 Task: Filter the calendar to show only read items that are marked completed.
Action: Mouse moved to (16, 64)
Screenshot: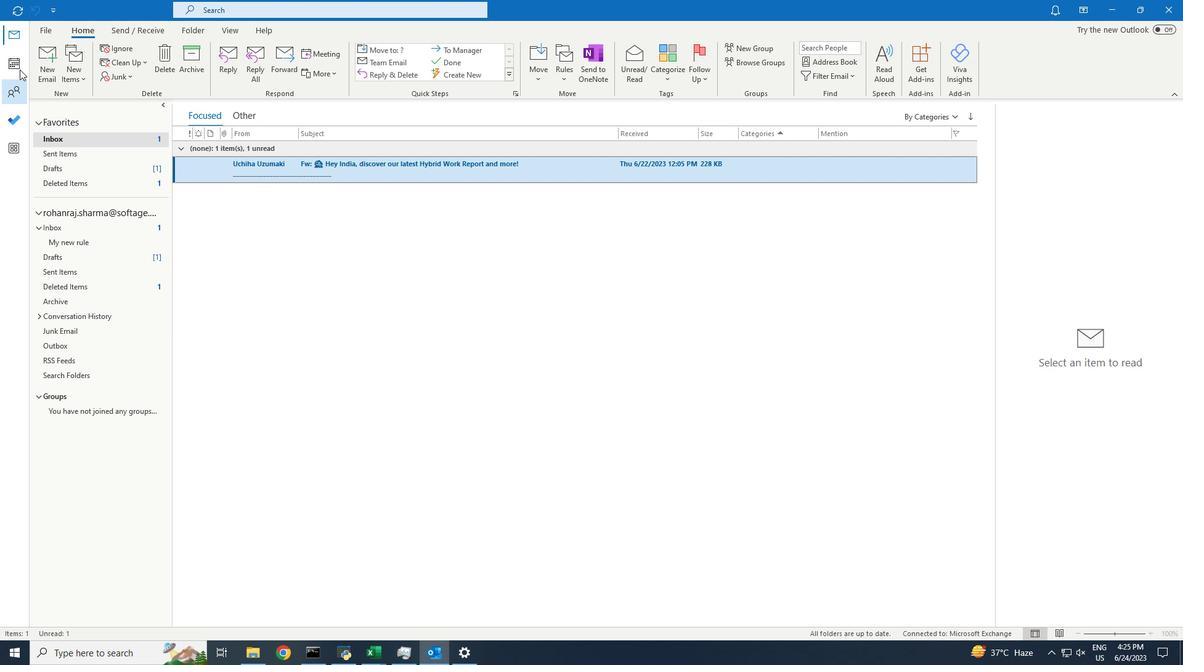 
Action: Mouse pressed left at (16, 64)
Screenshot: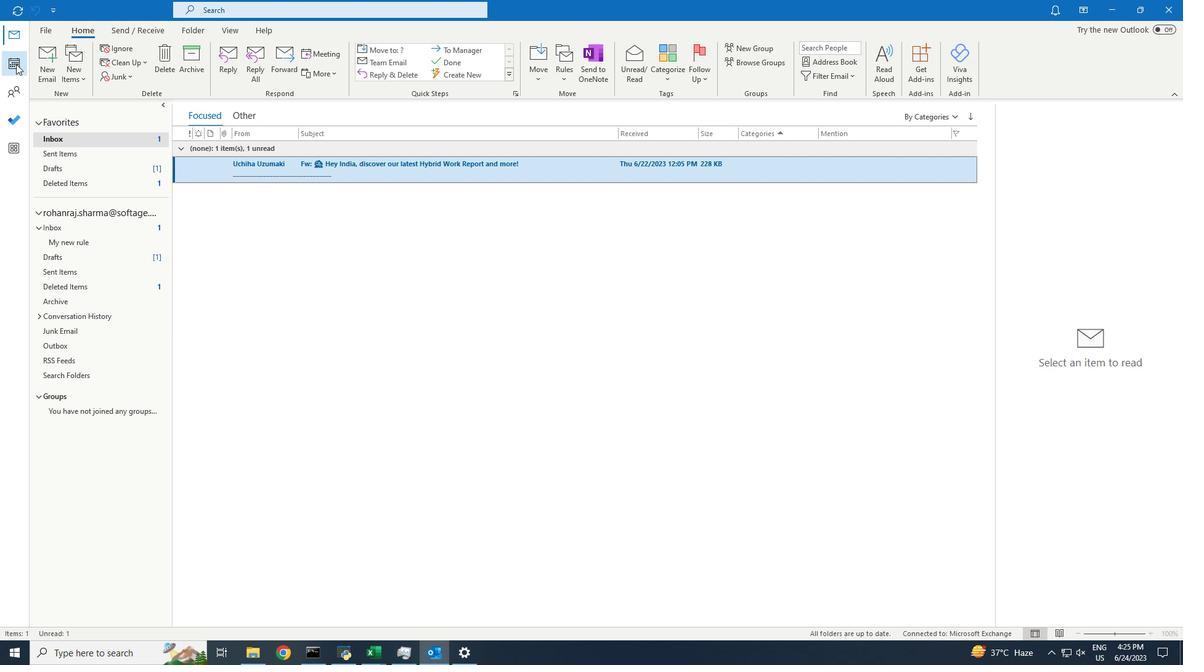 
Action: Mouse moved to (228, 33)
Screenshot: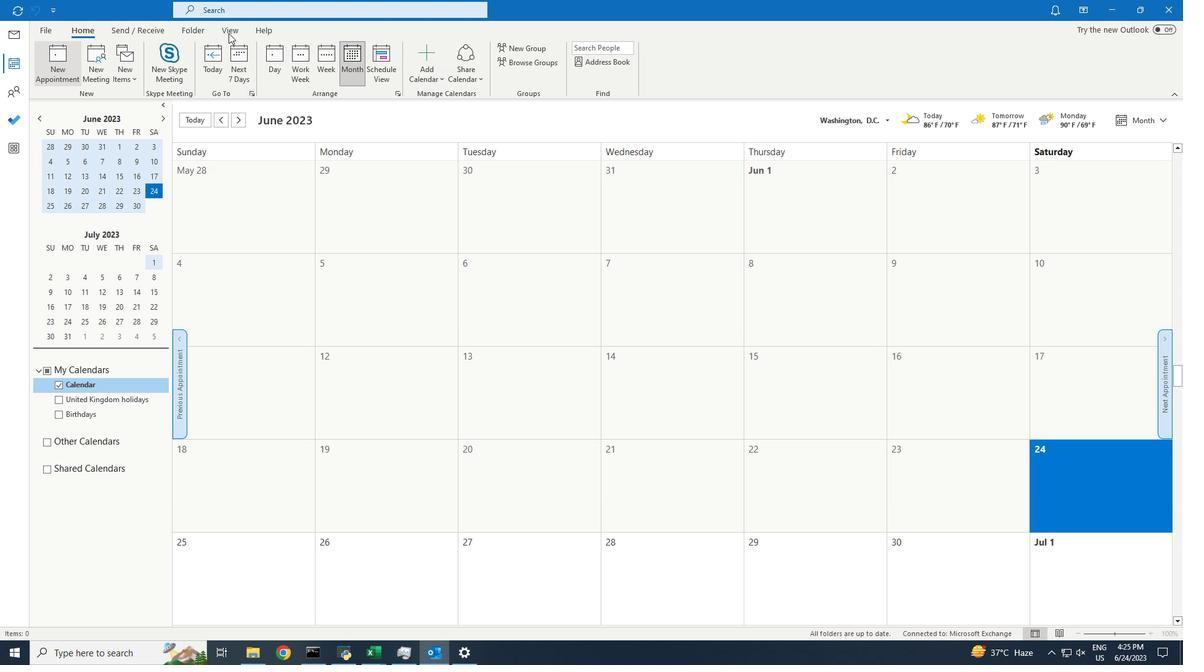 
Action: Mouse pressed left at (228, 33)
Screenshot: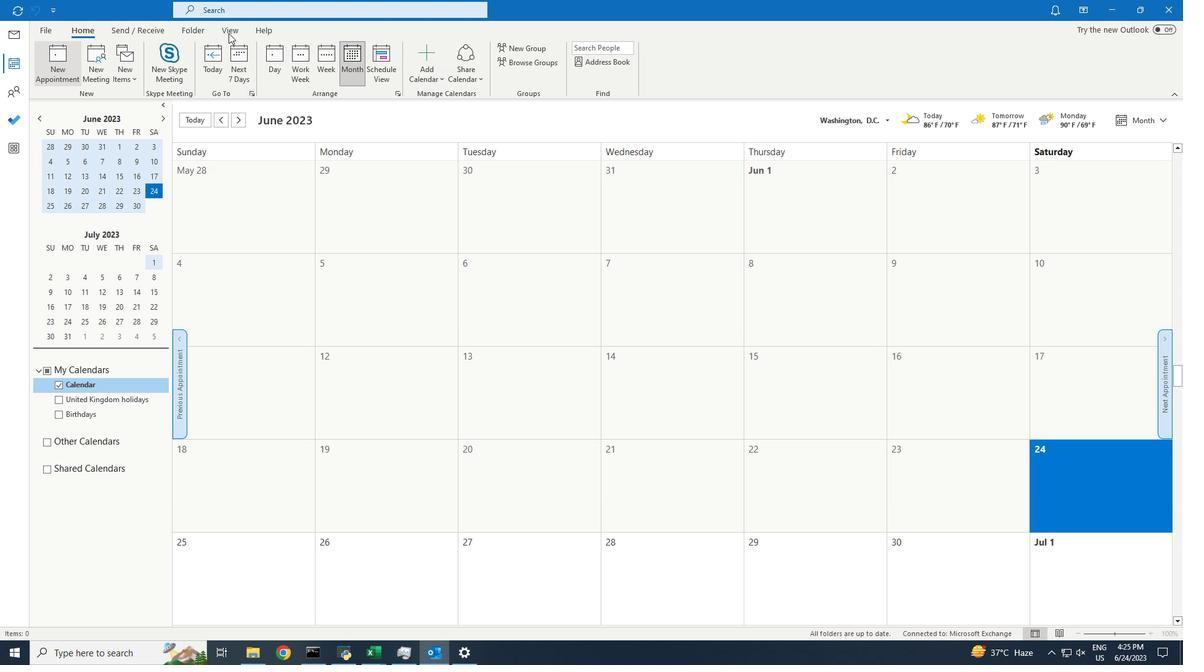 
Action: Mouse moved to (83, 59)
Screenshot: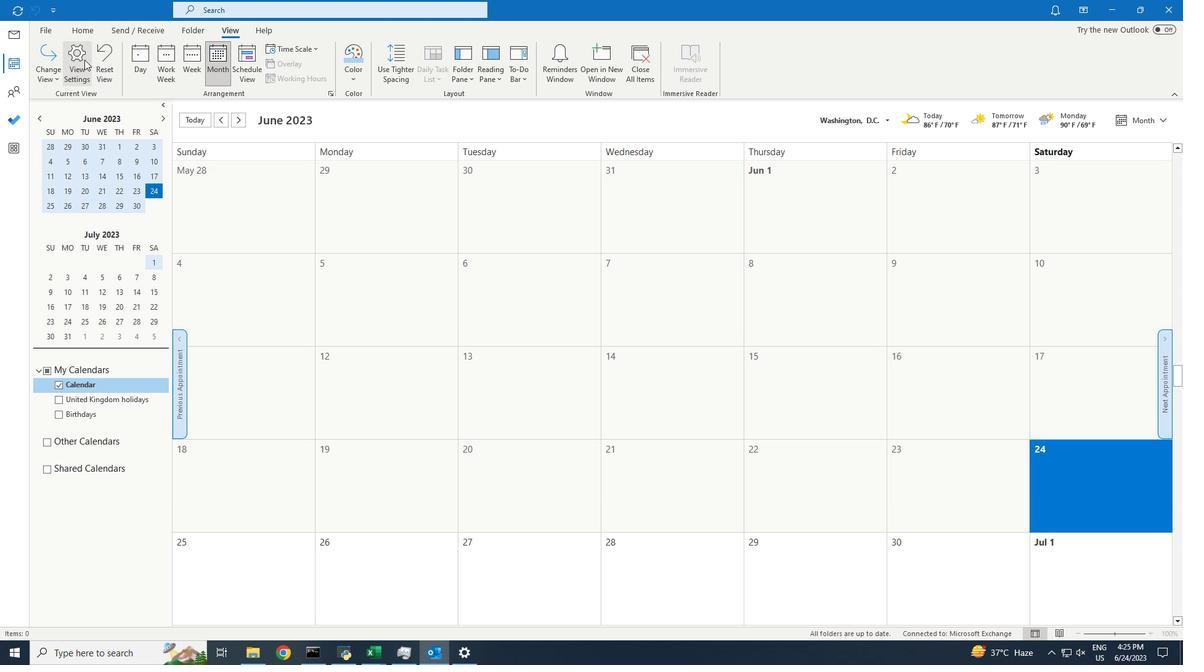 
Action: Mouse pressed left at (83, 59)
Screenshot: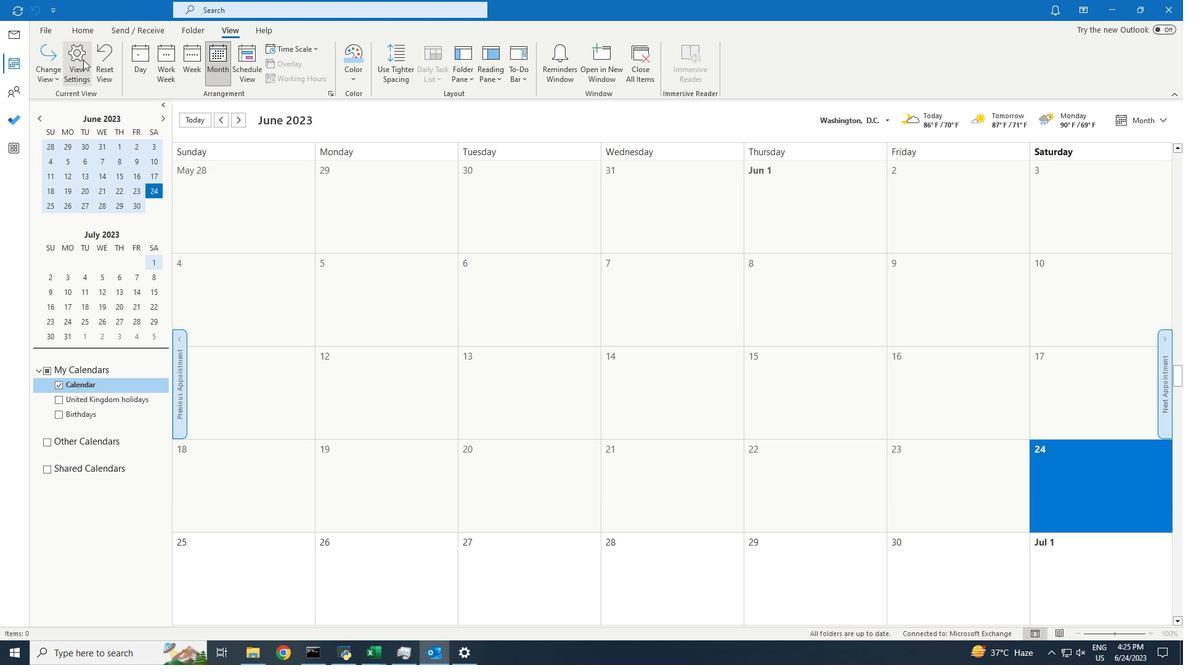 
Action: Mouse moved to (498, 318)
Screenshot: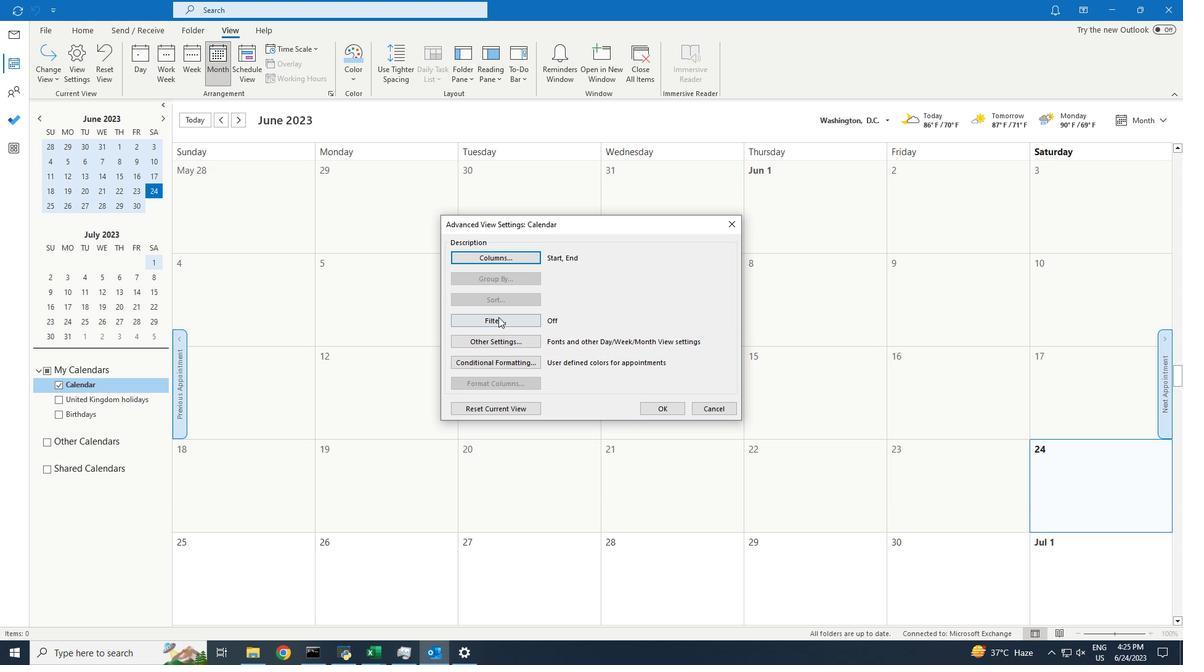 
Action: Mouse pressed left at (498, 318)
Screenshot: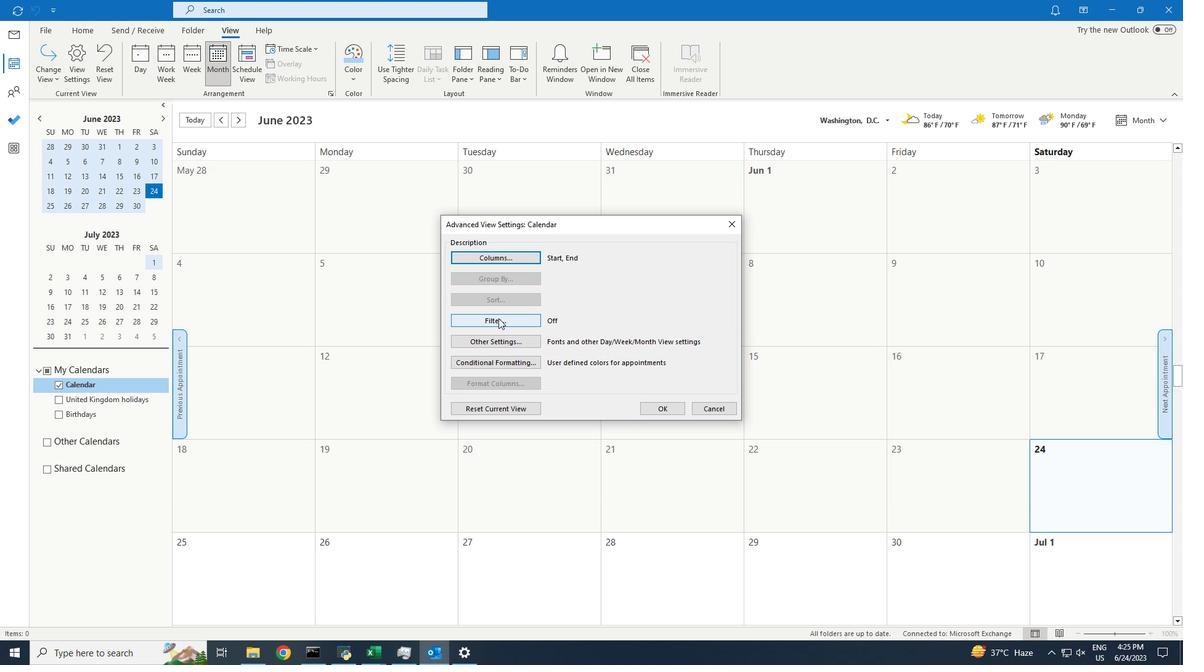 
Action: Mouse moved to (593, 247)
Screenshot: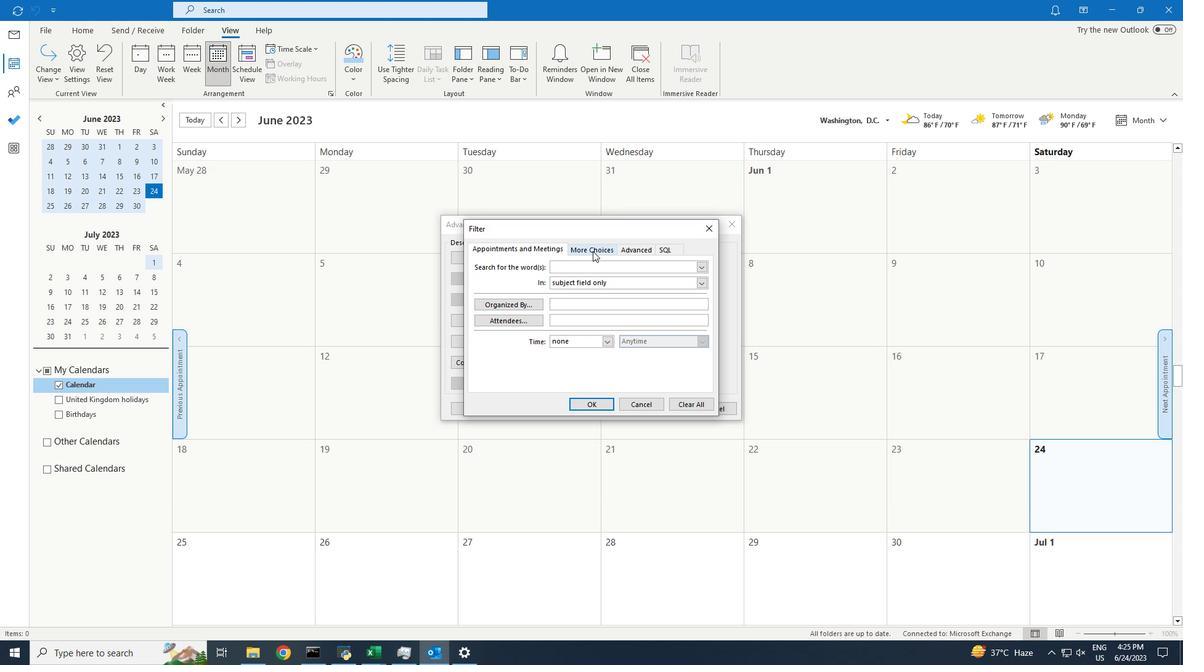 
Action: Mouse pressed left at (593, 247)
Screenshot: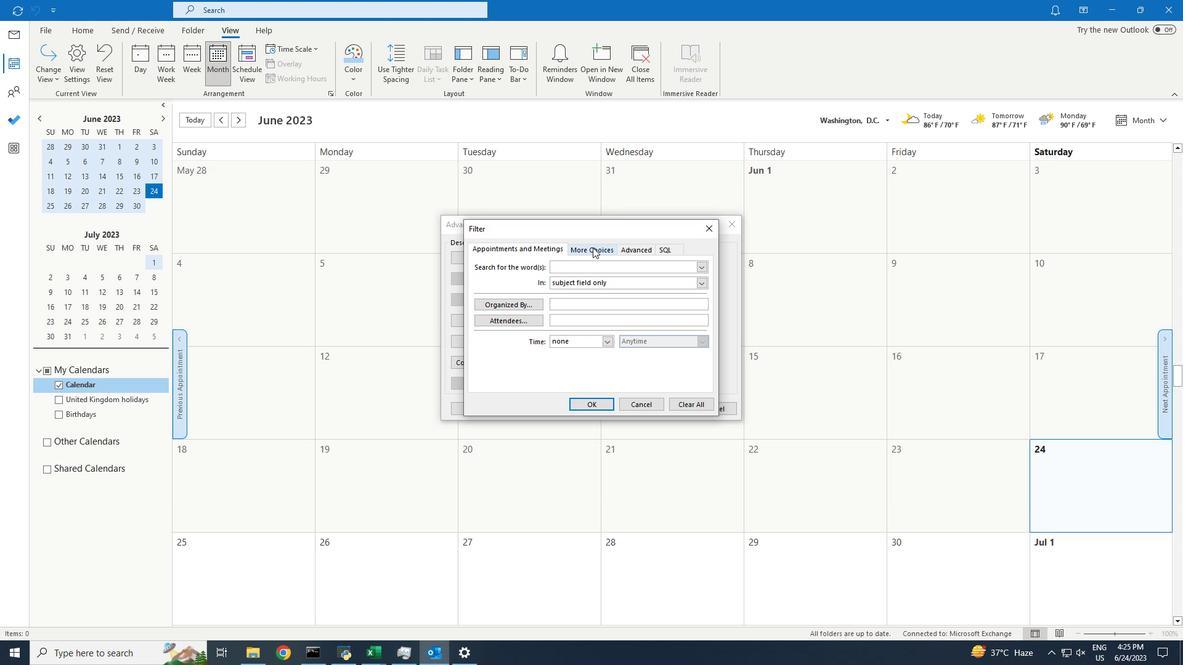 
Action: Mouse moved to (509, 268)
Screenshot: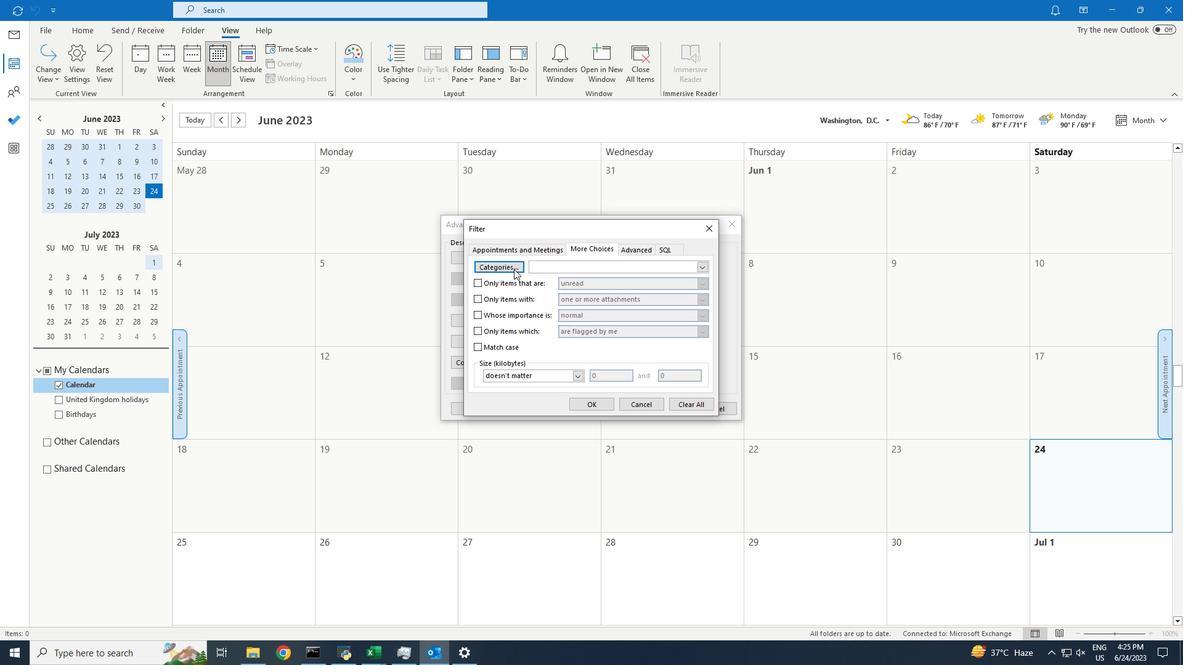 
Action: Mouse pressed left at (509, 268)
Screenshot: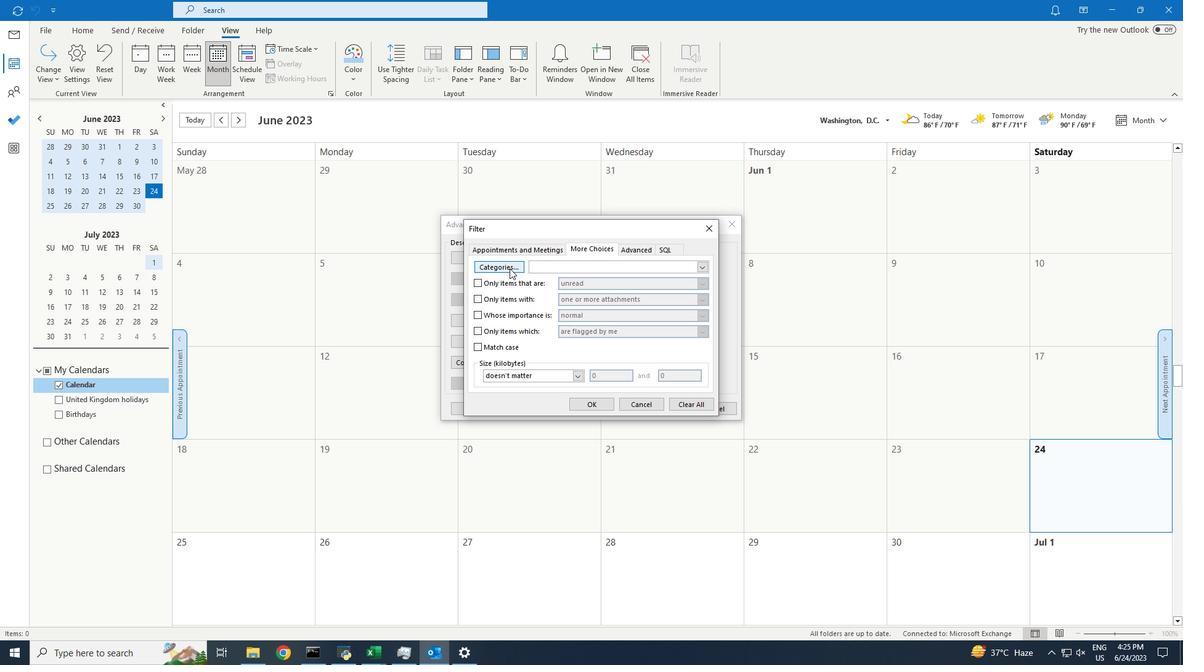 
Action: Mouse moved to (454, 294)
Screenshot: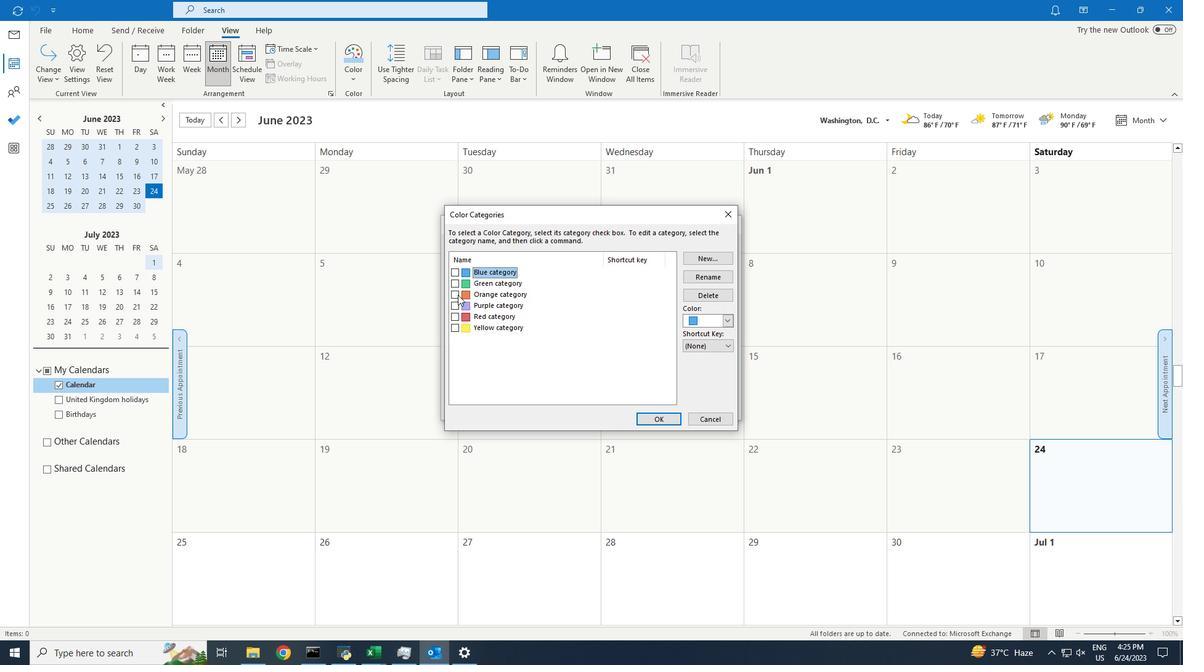 
Action: Mouse pressed left at (454, 294)
Screenshot: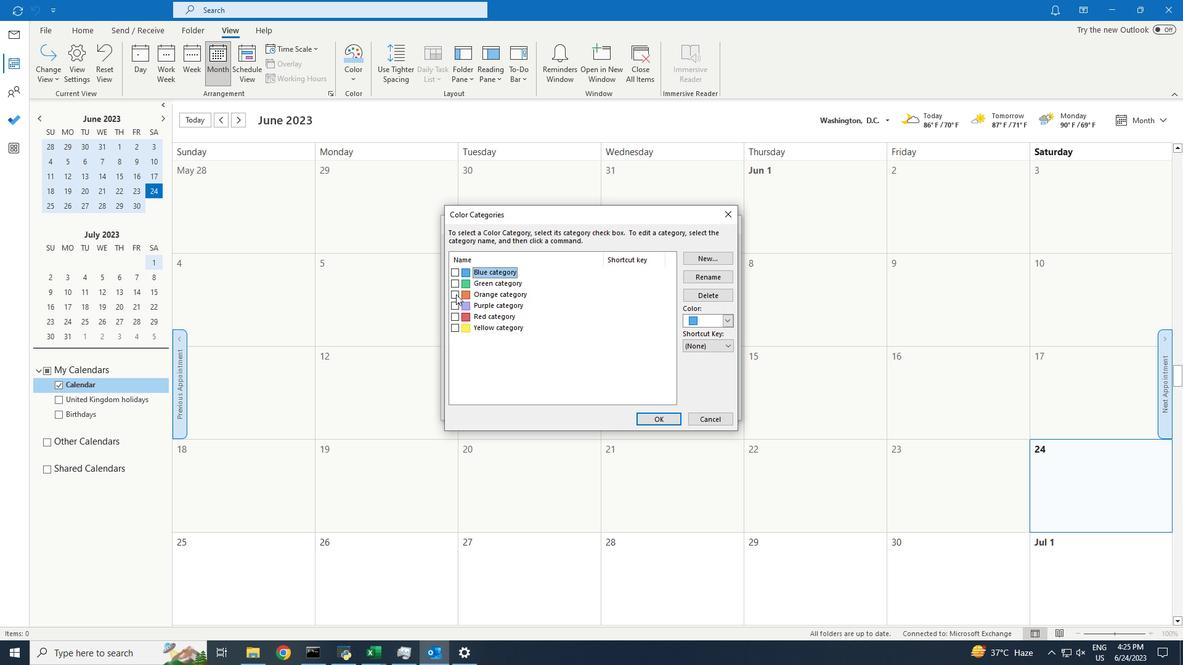 
Action: Mouse moved to (650, 419)
Screenshot: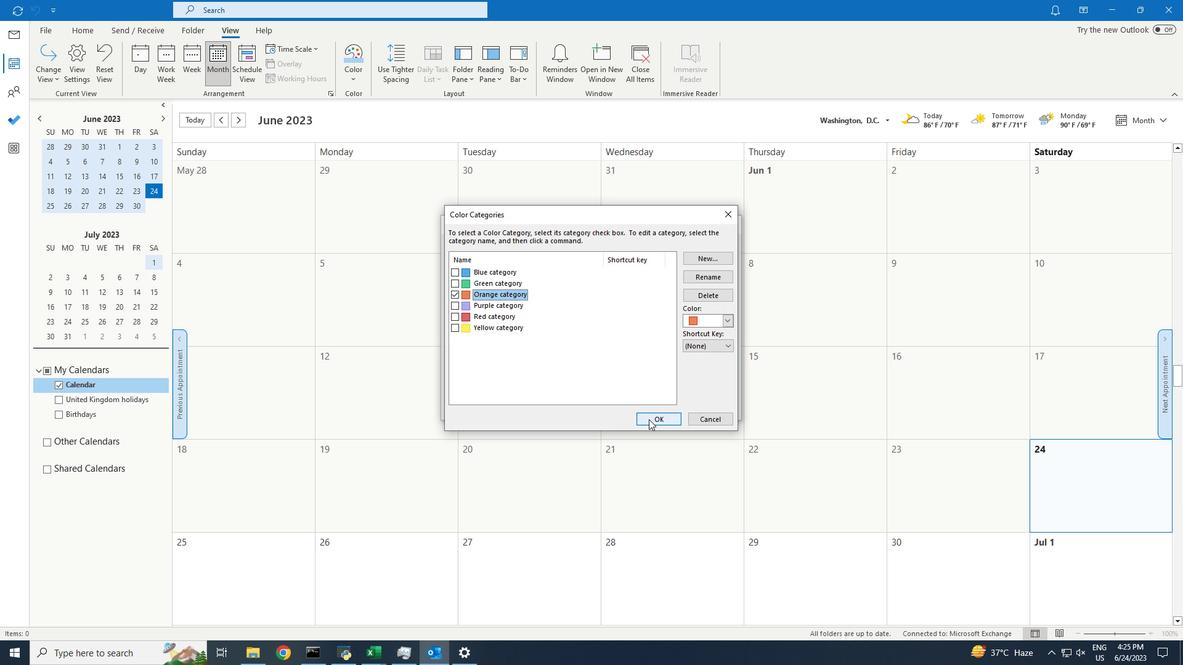 
Action: Mouse pressed left at (650, 419)
Screenshot: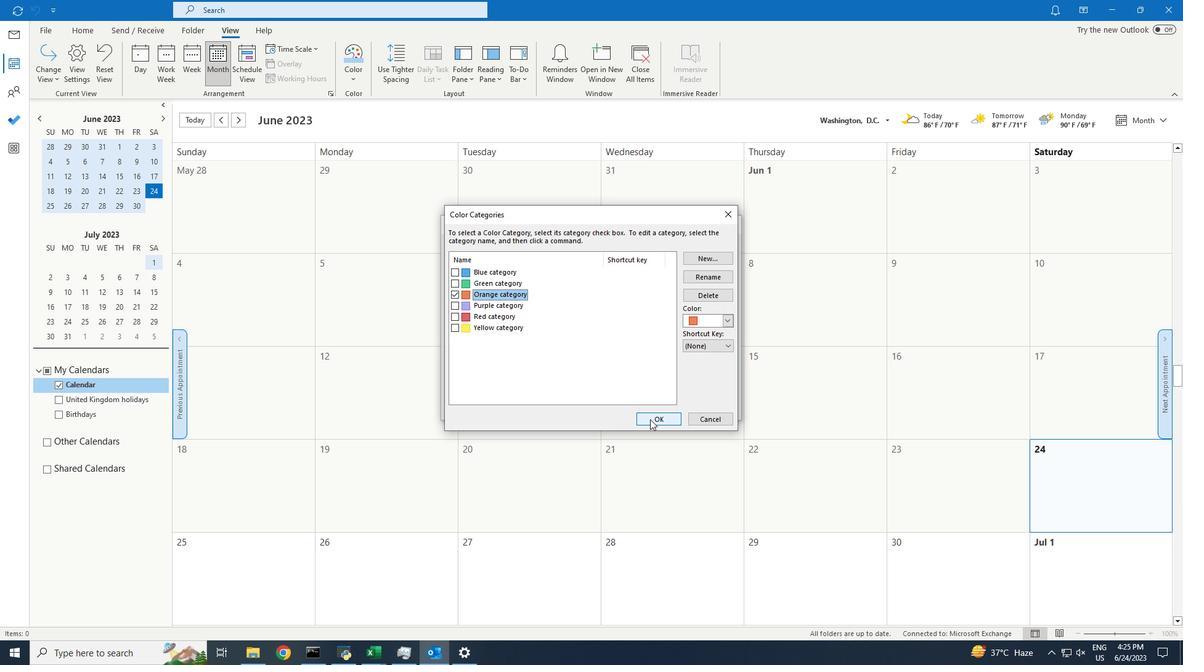 
Action: Mouse moved to (478, 284)
Screenshot: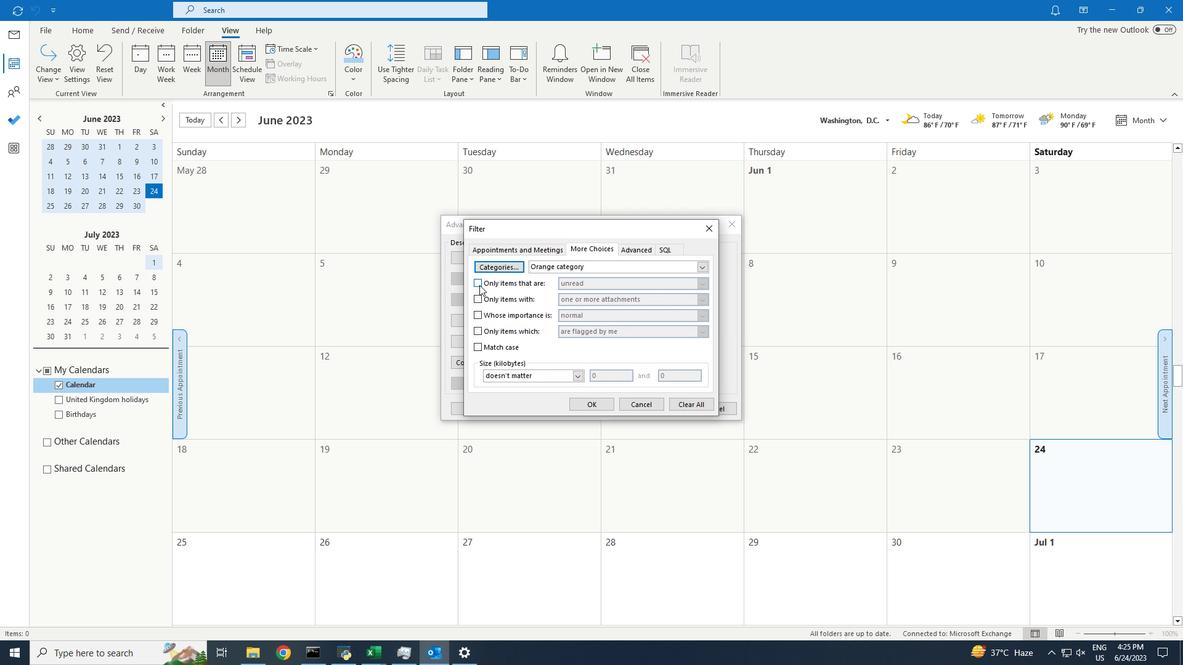 
Action: Mouse pressed left at (478, 284)
Screenshot: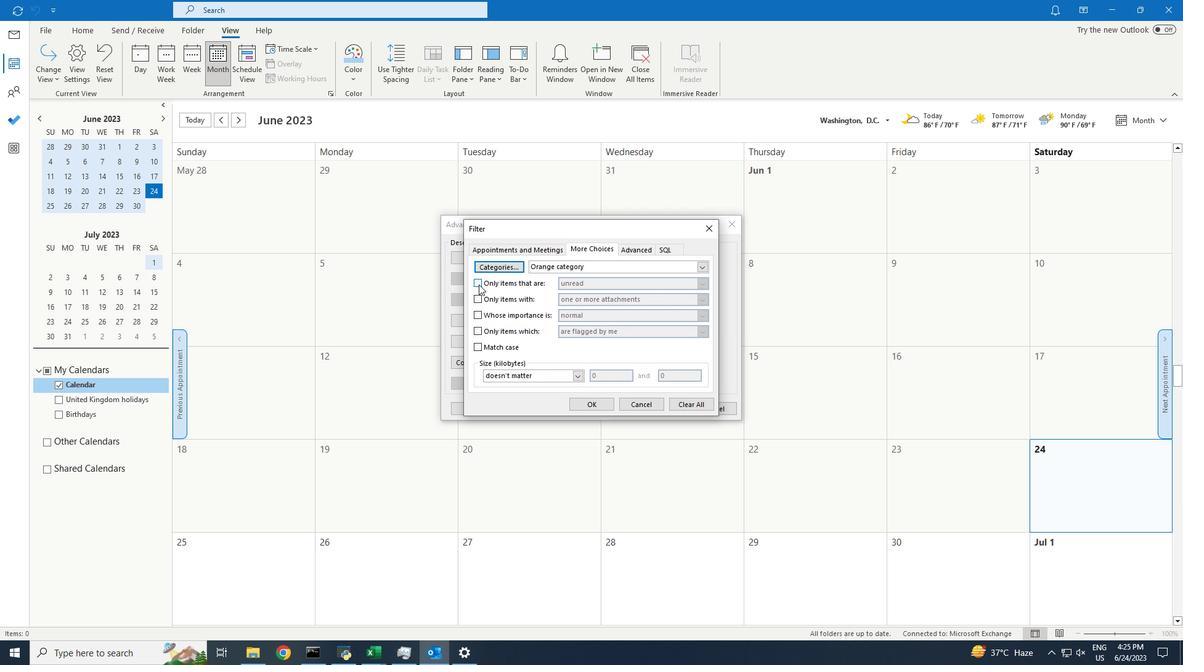 
Action: Mouse moved to (704, 283)
Screenshot: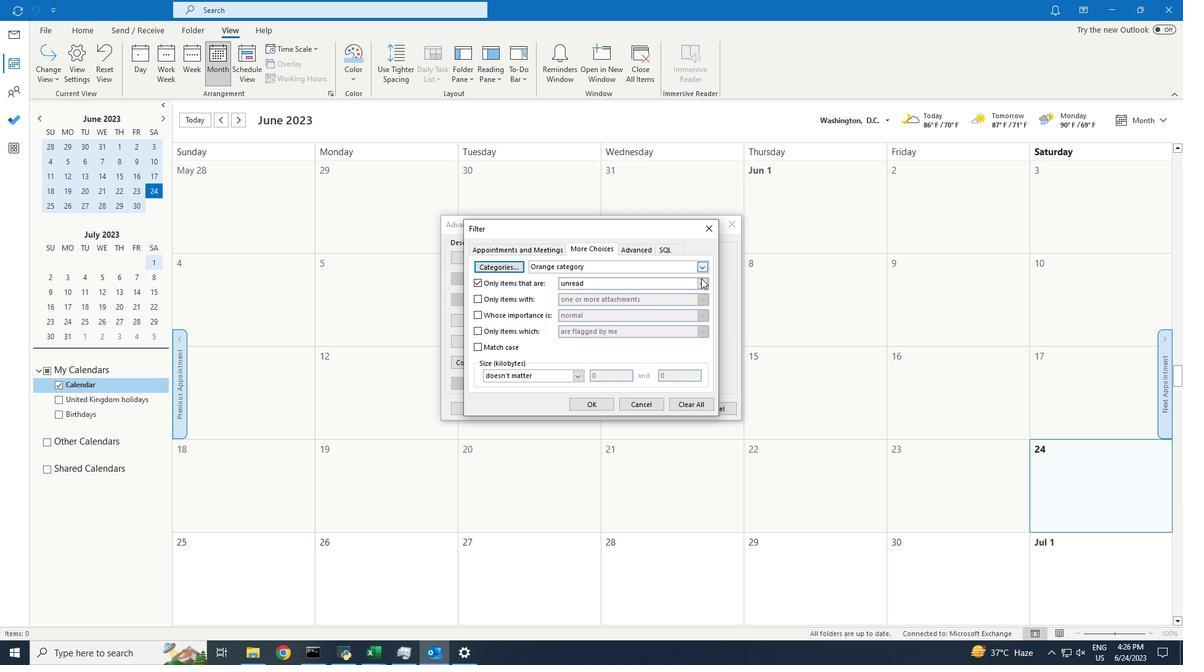 
Action: Mouse pressed left at (704, 283)
Screenshot: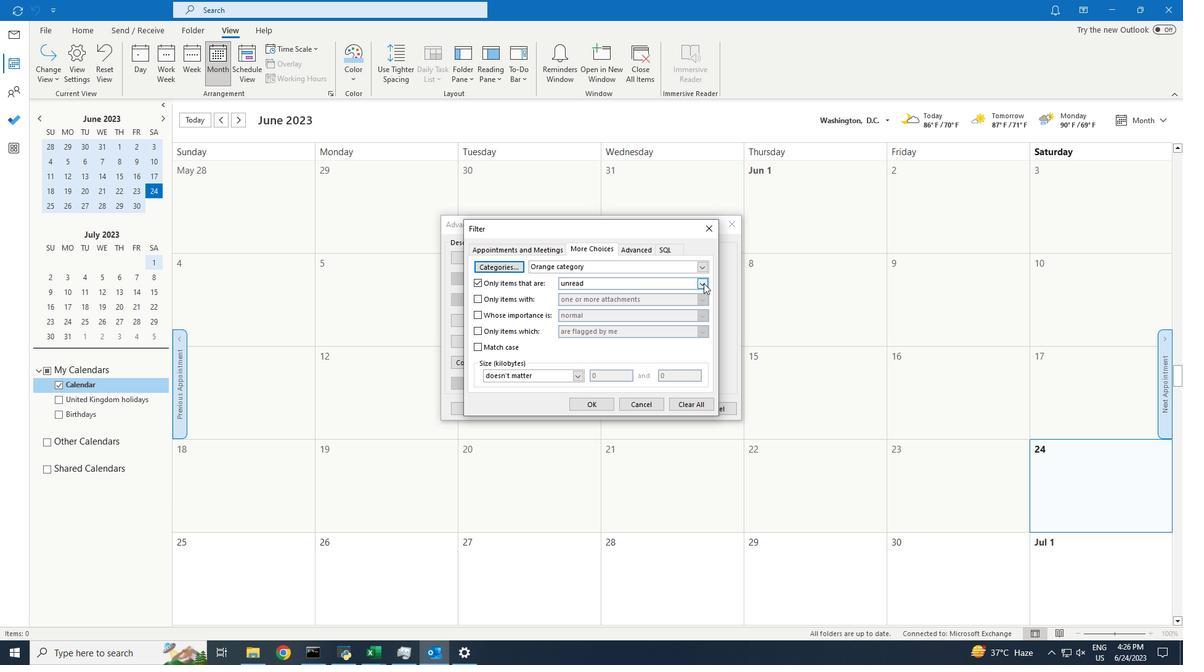
Action: Mouse moved to (596, 300)
Screenshot: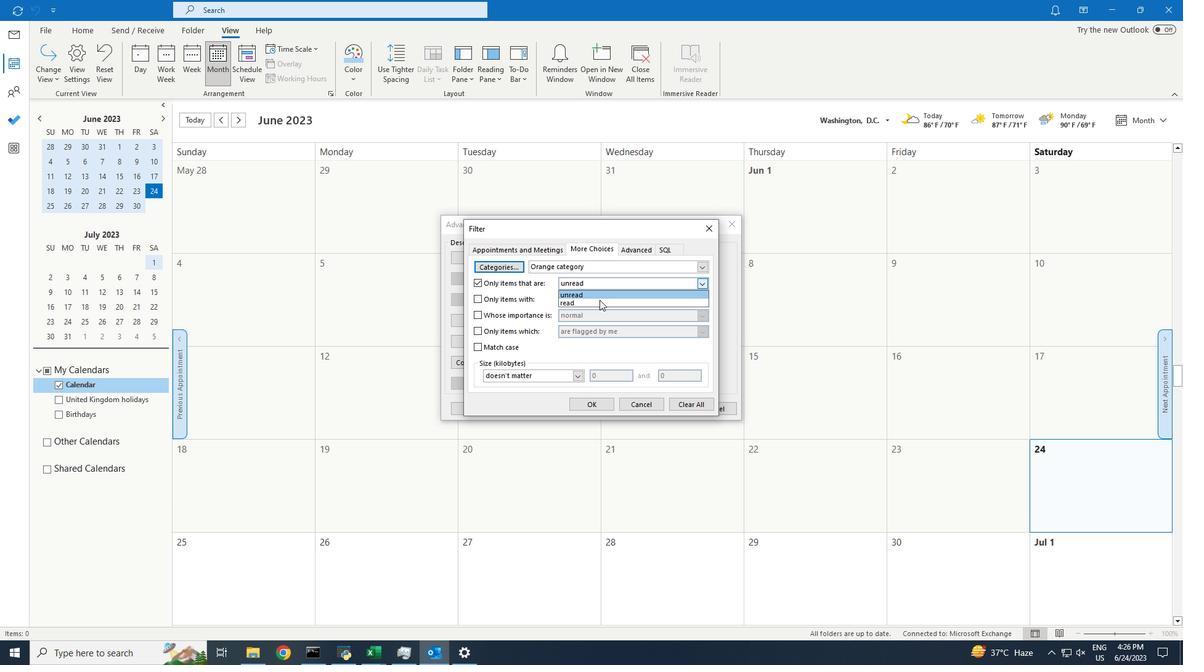 
Action: Mouse pressed left at (596, 300)
Screenshot: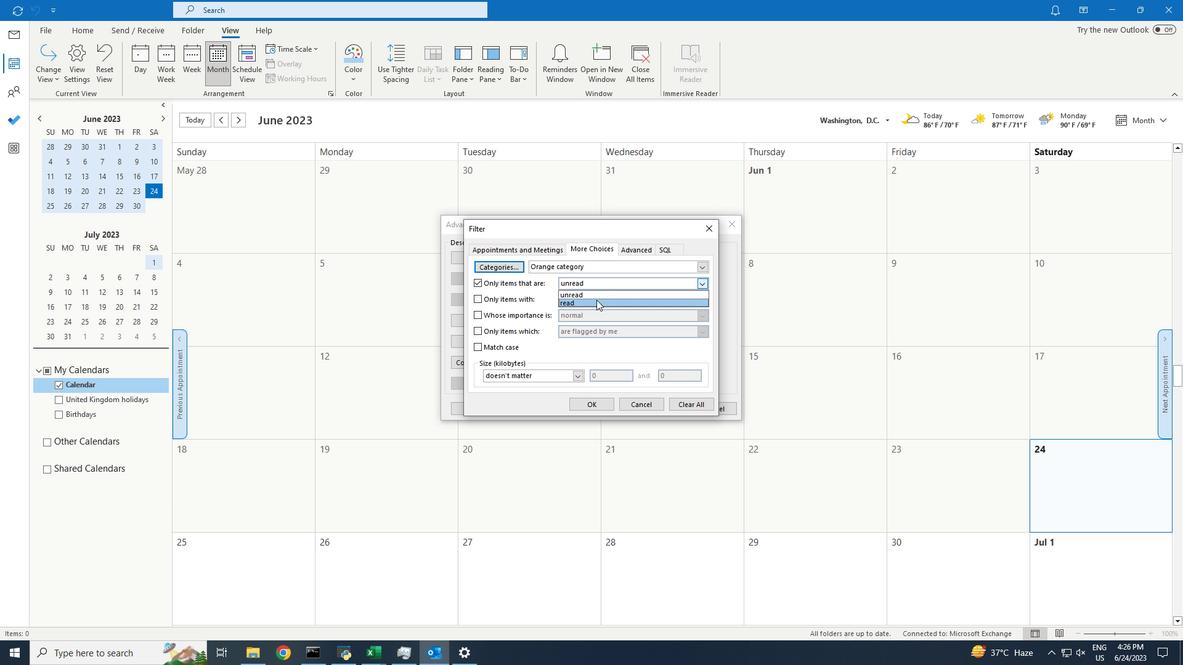 
Action: Mouse moved to (482, 331)
Screenshot: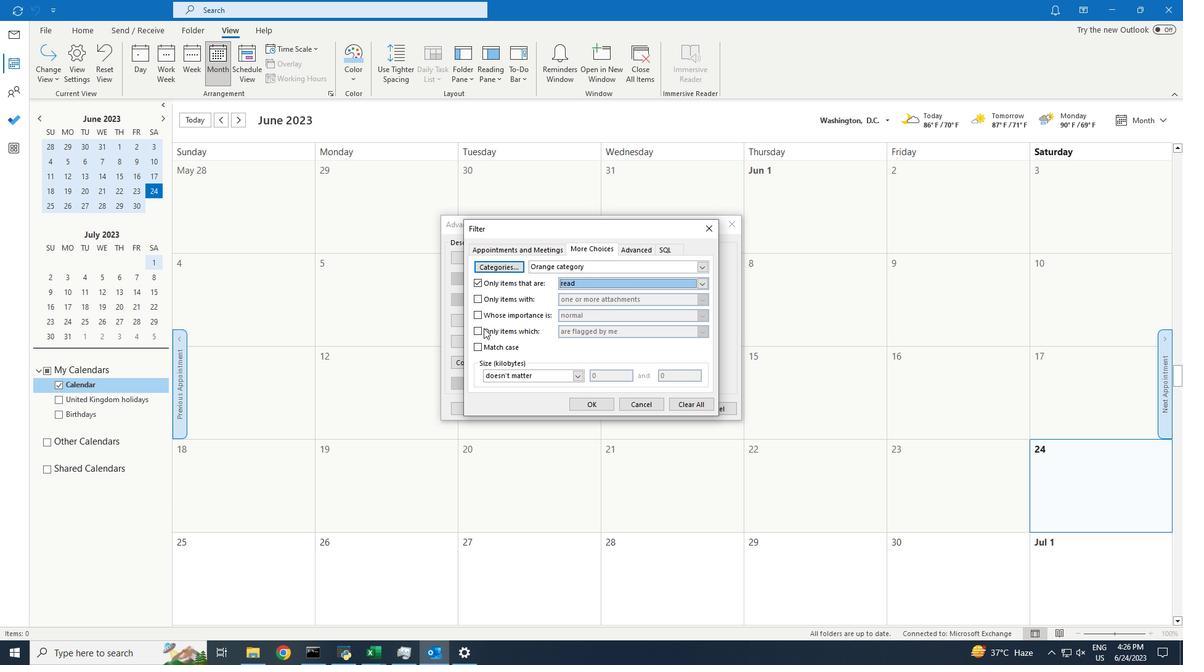 
Action: Mouse pressed left at (482, 331)
Screenshot: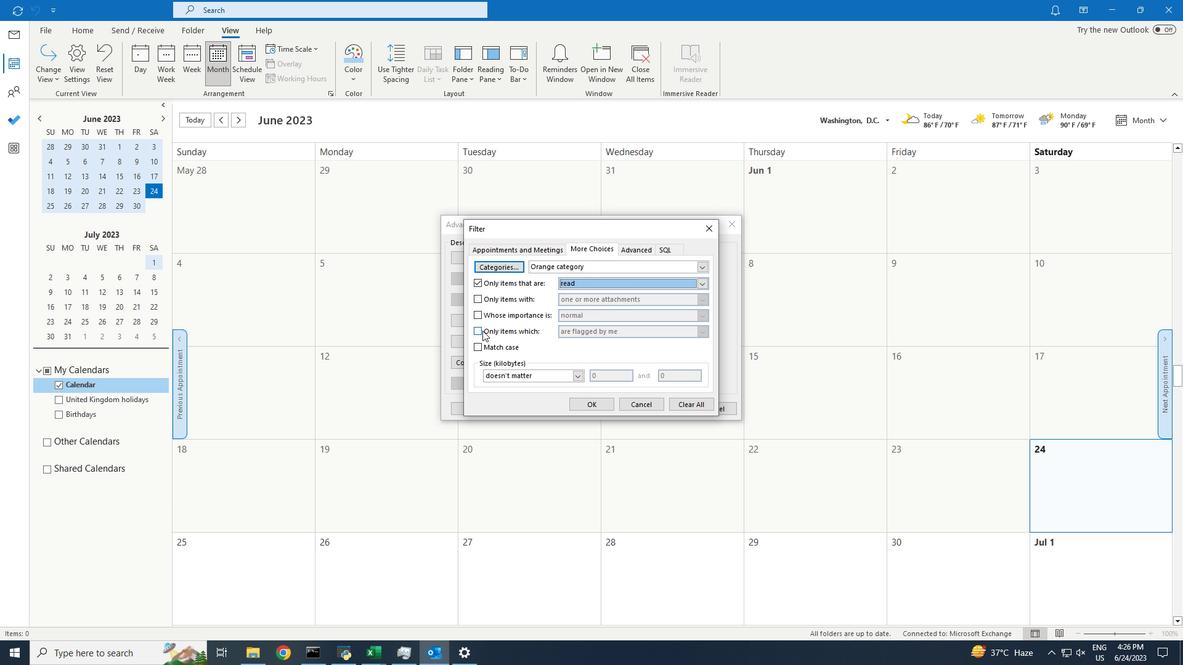 
Action: Mouse moved to (704, 335)
Screenshot: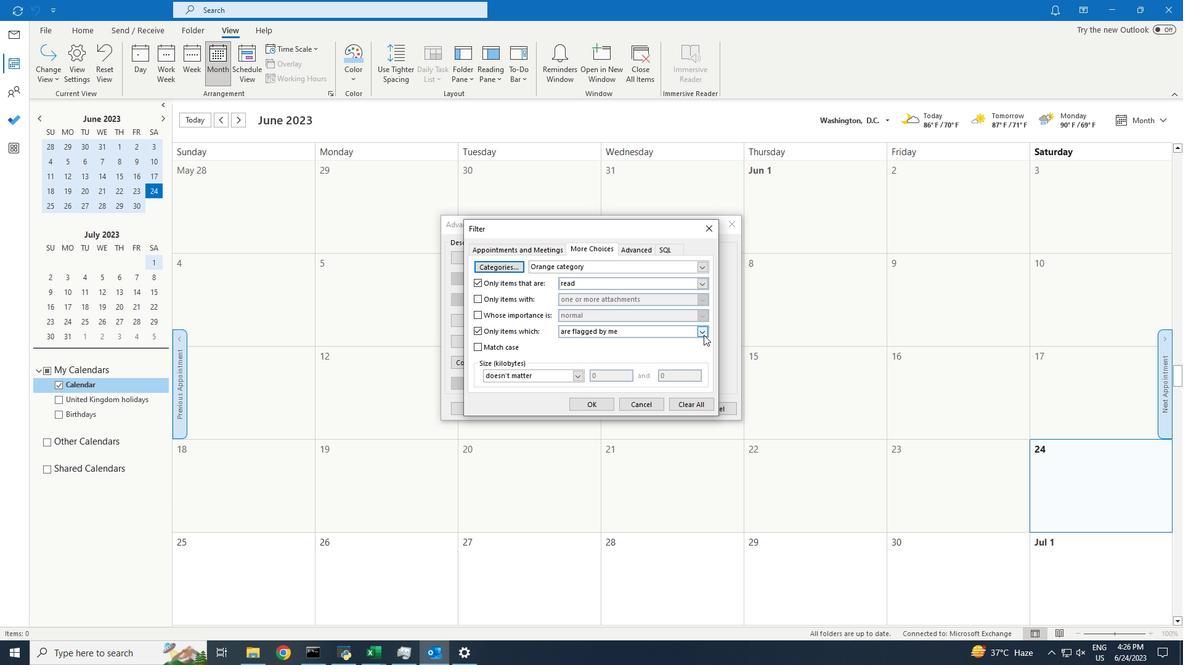 
Action: Mouse pressed left at (704, 335)
Screenshot: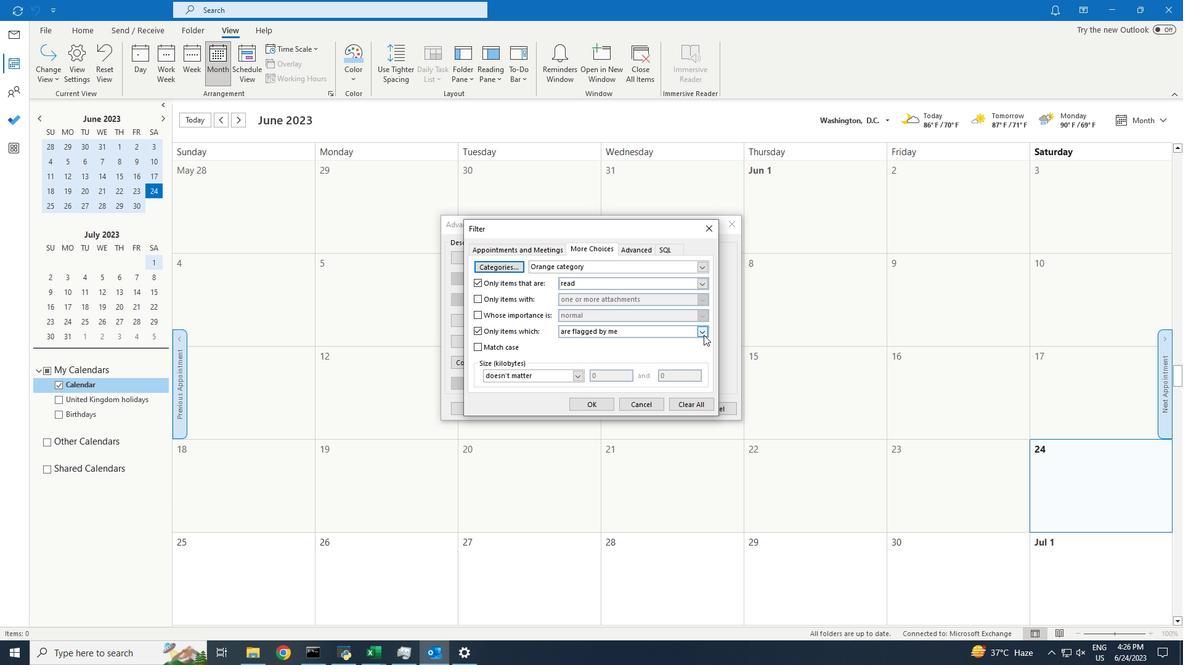 
Action: Mouse moved to (624, 340)
Screenshot: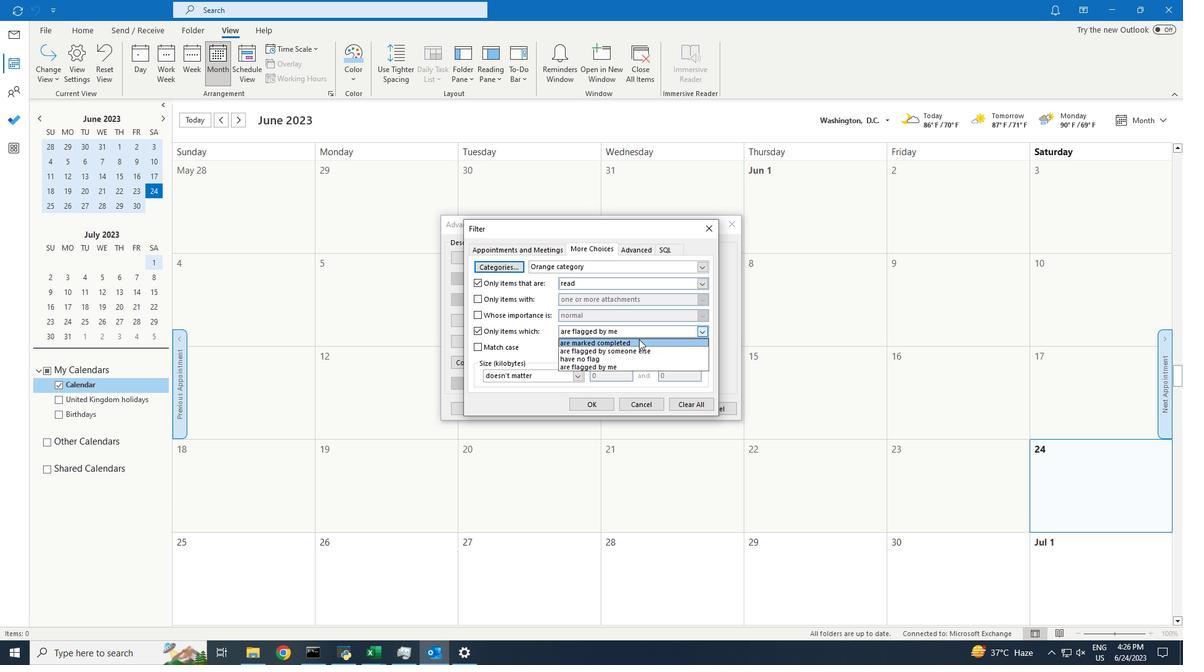 
Action: Mouse pressed left at (624, 340)
Screenshot: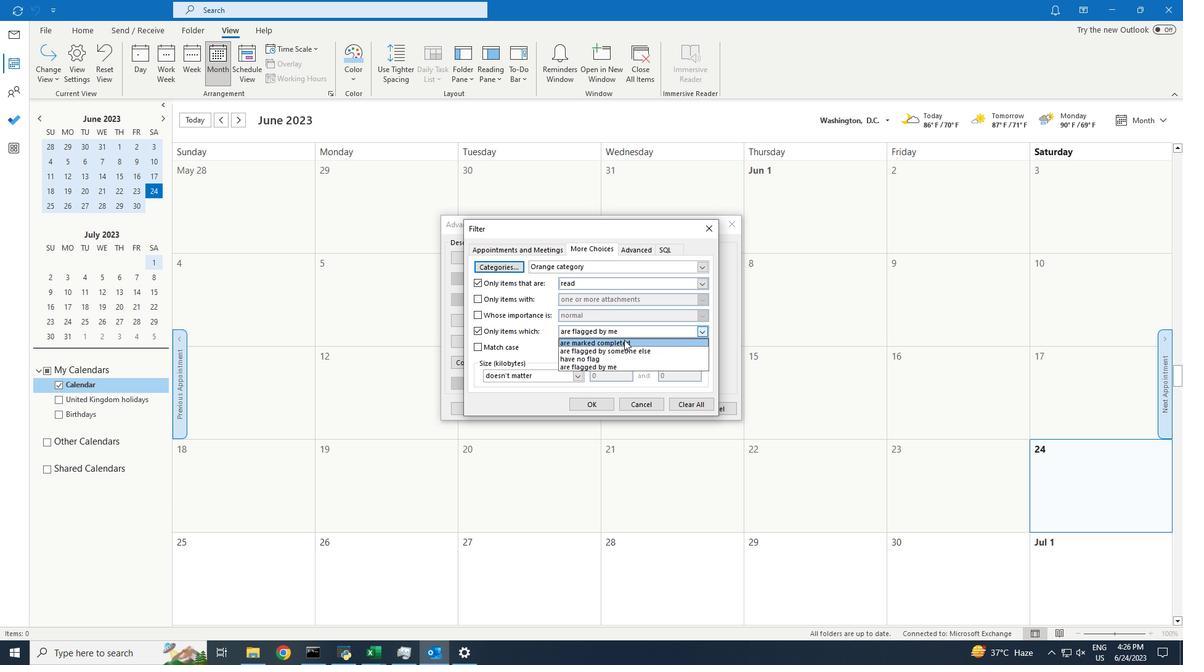 
Action: Mouse moved to (602, 403)
Screenshot: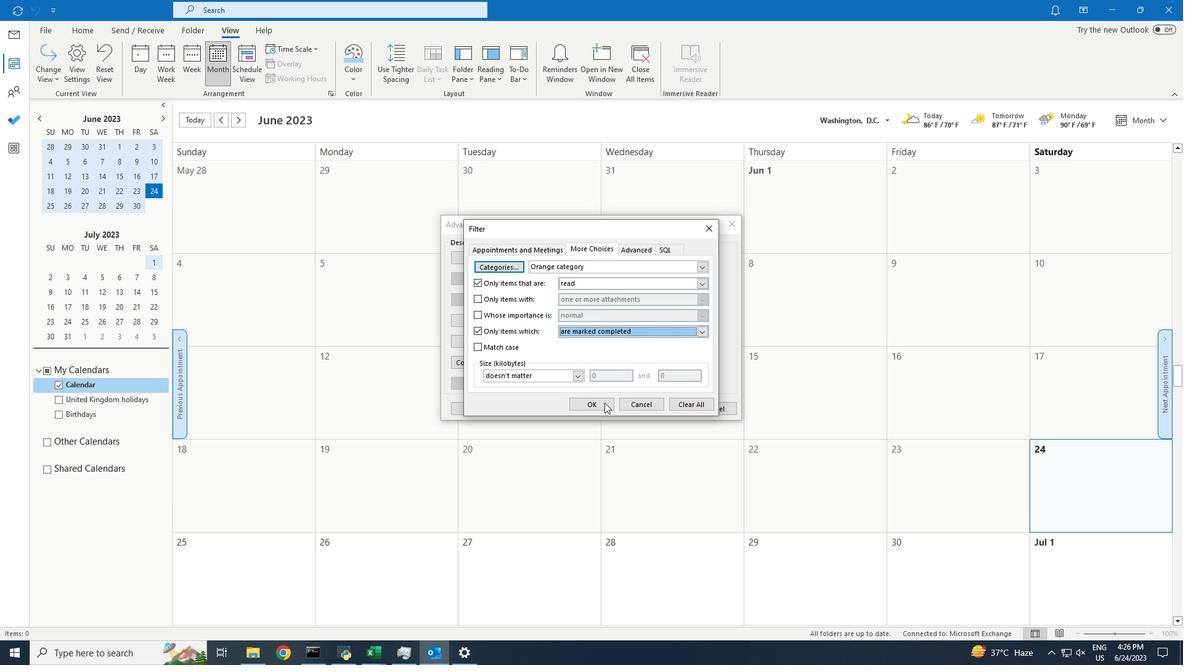 
Action: Mouse pressed left at (602, 403)
Screenshot: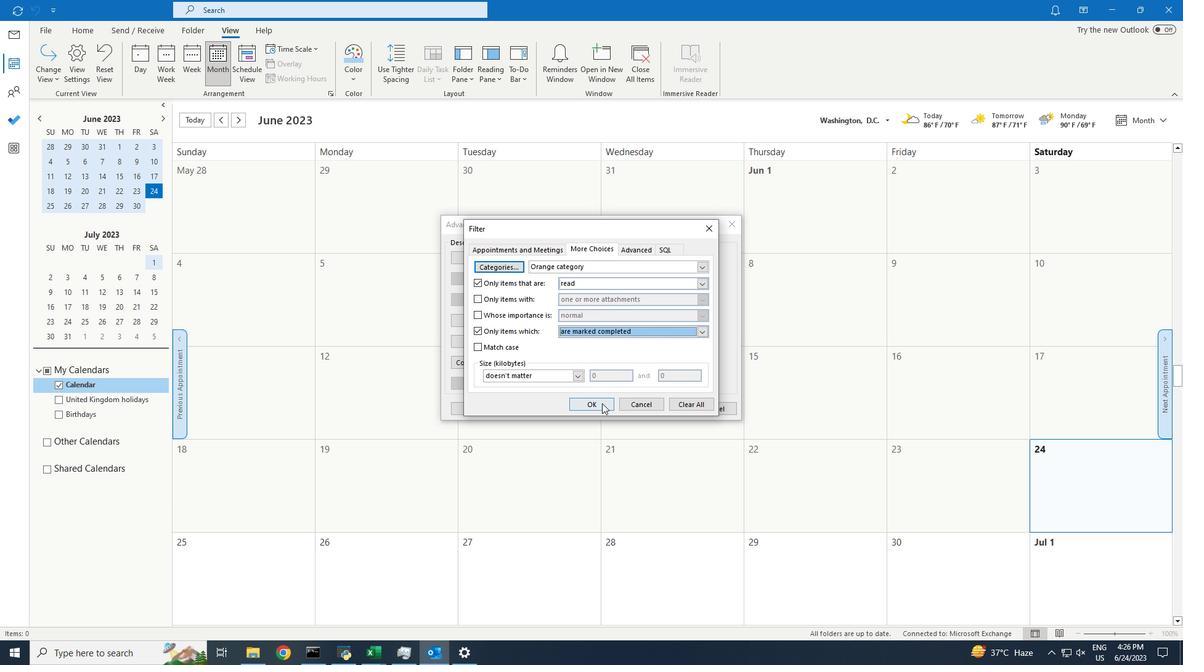 
Action: Mouse moved to (654, 410)
Screenshot: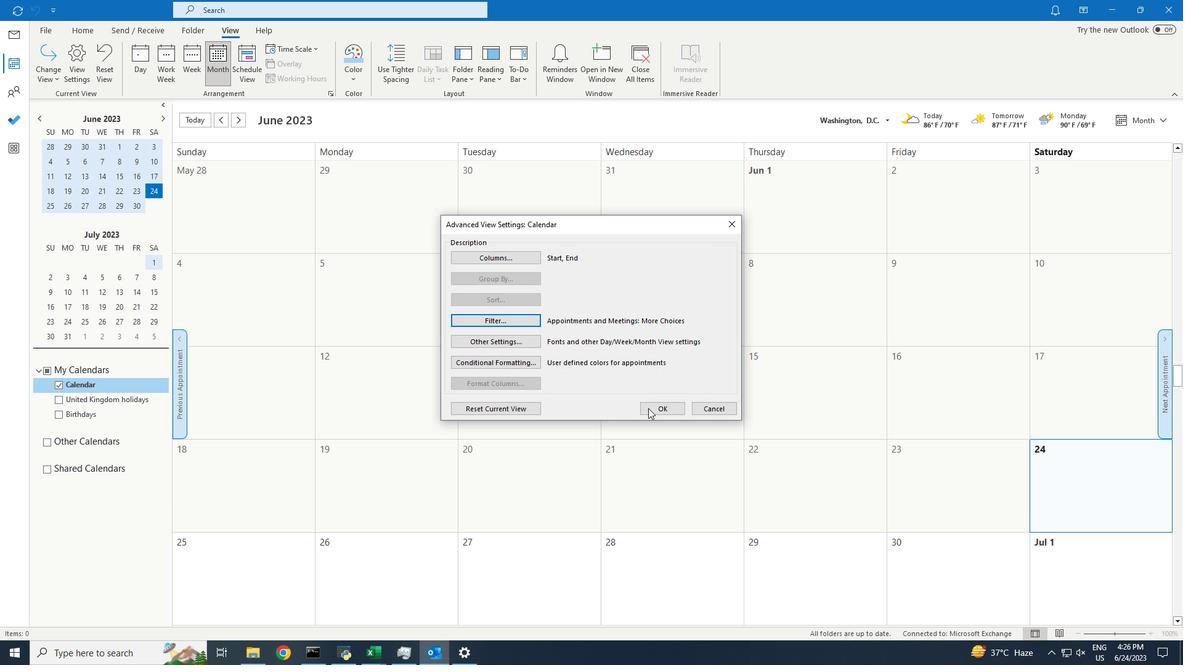 
Action: Mouse pressed left at (654, 410)
Screenshot: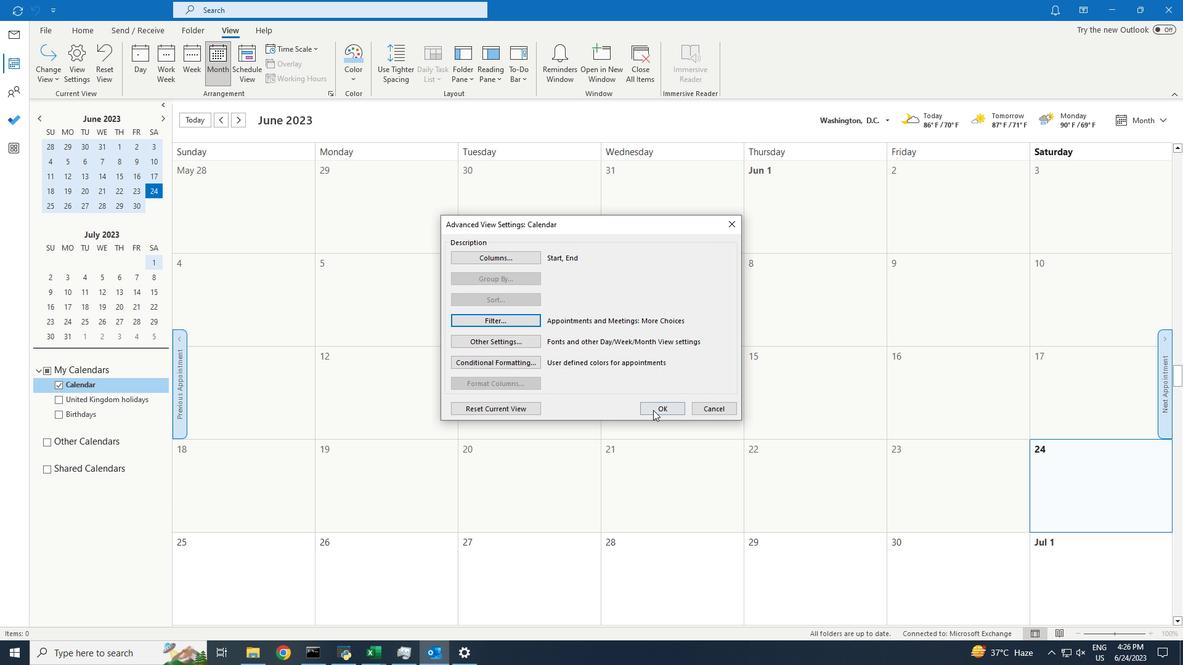 
Action: Mouse moved to (654, 409)
Screenshot: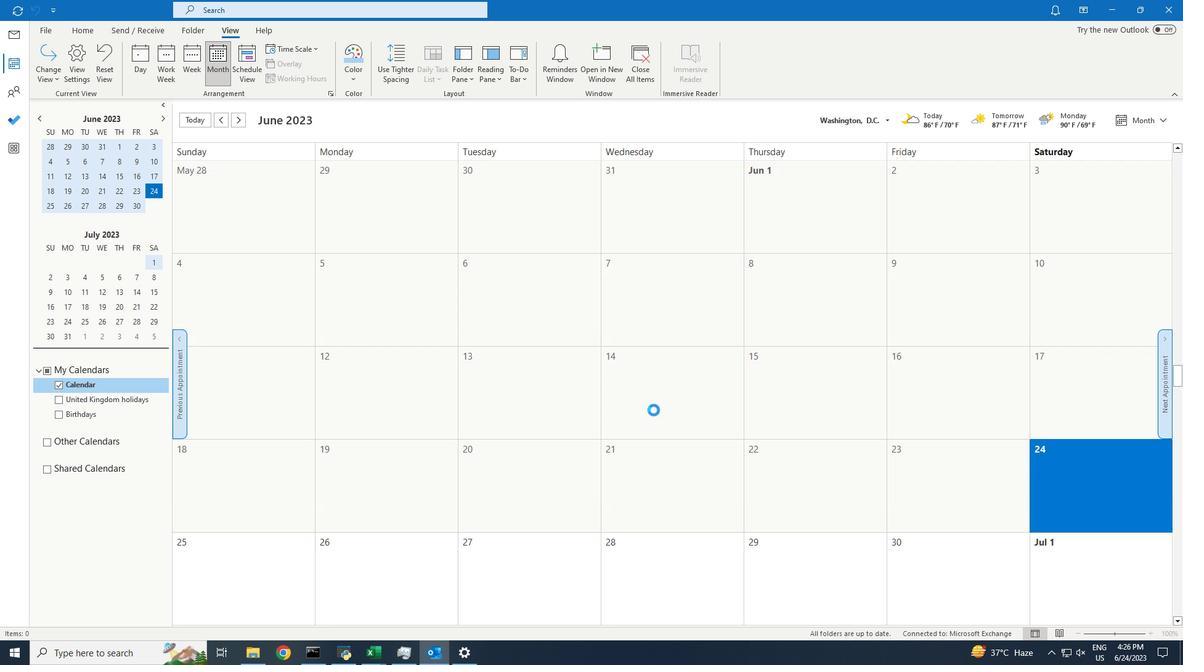 
